 Task: Notify with email - right away.
Action: Mouse moved to (238, 79)
Screenshot: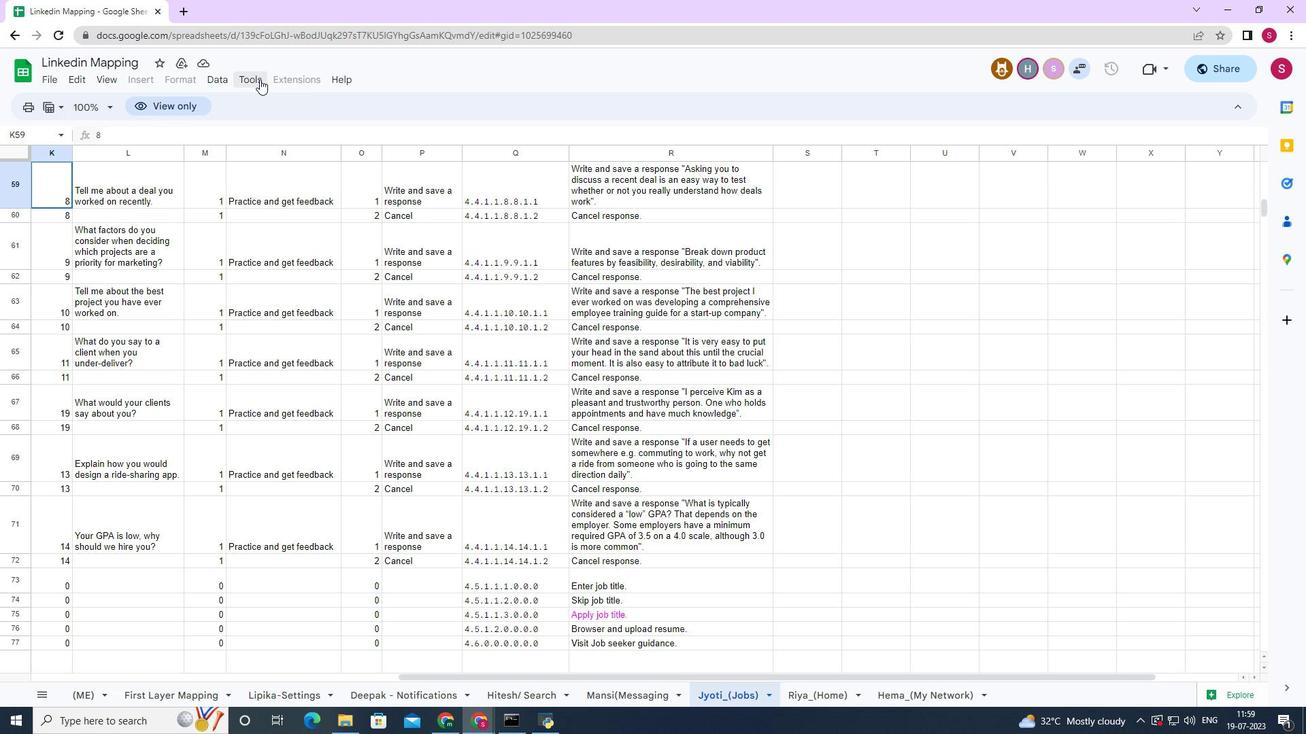 
Action: Mouse pressed left at (238, 79)
Screenshot: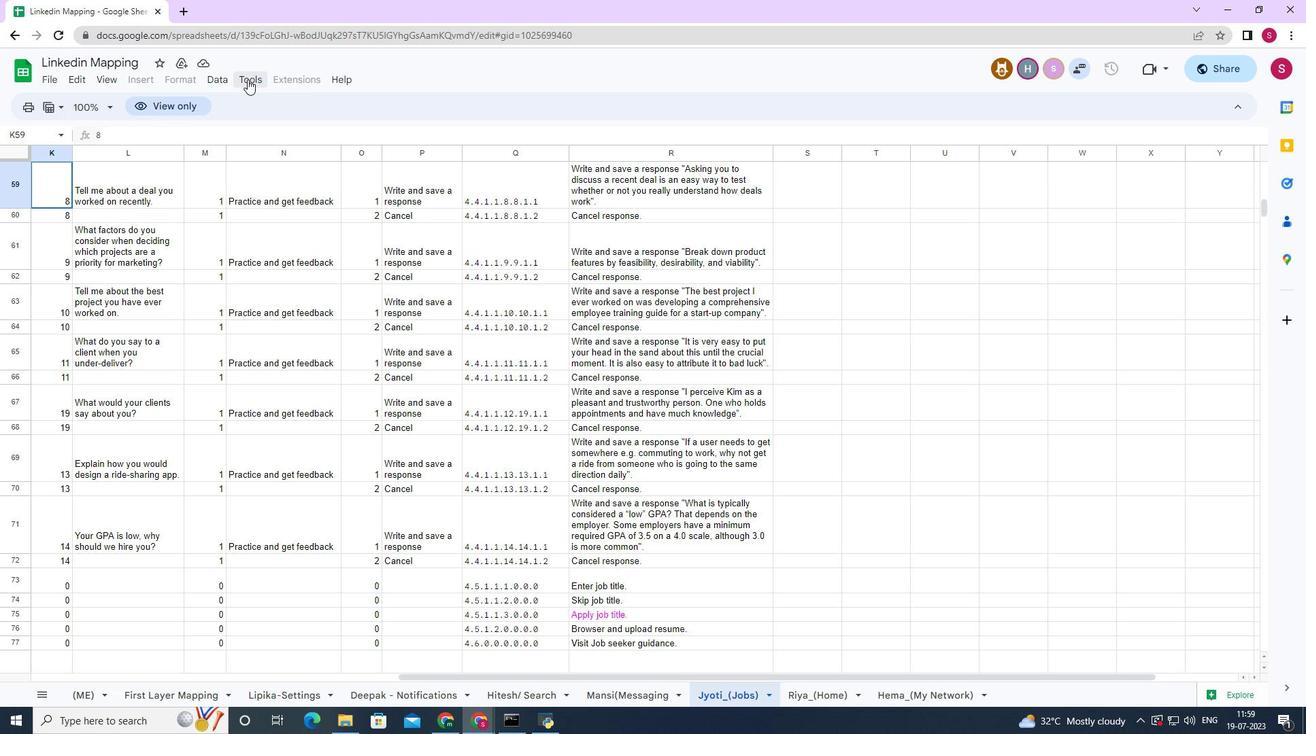 
Action: Mouse moved to (304, 159)
Screenshot: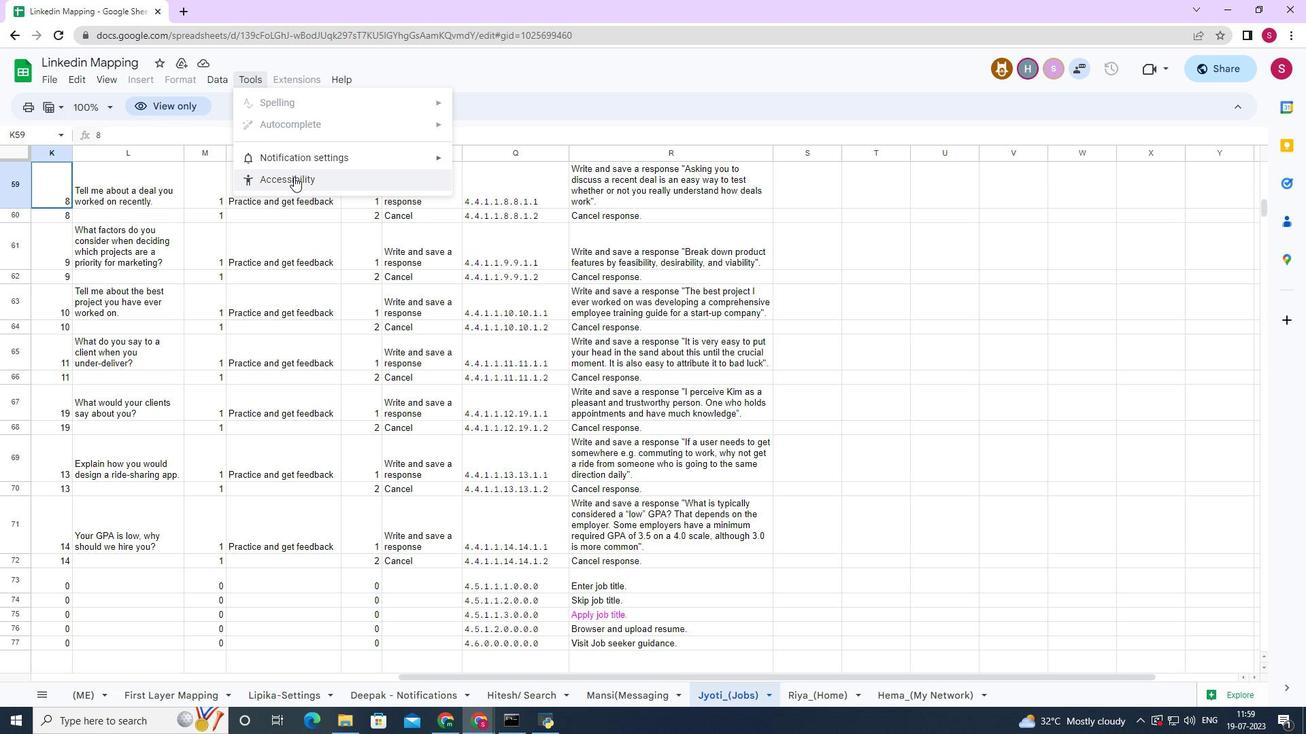 
Action: Mouse pressed left at (304, 159)
Screenshot: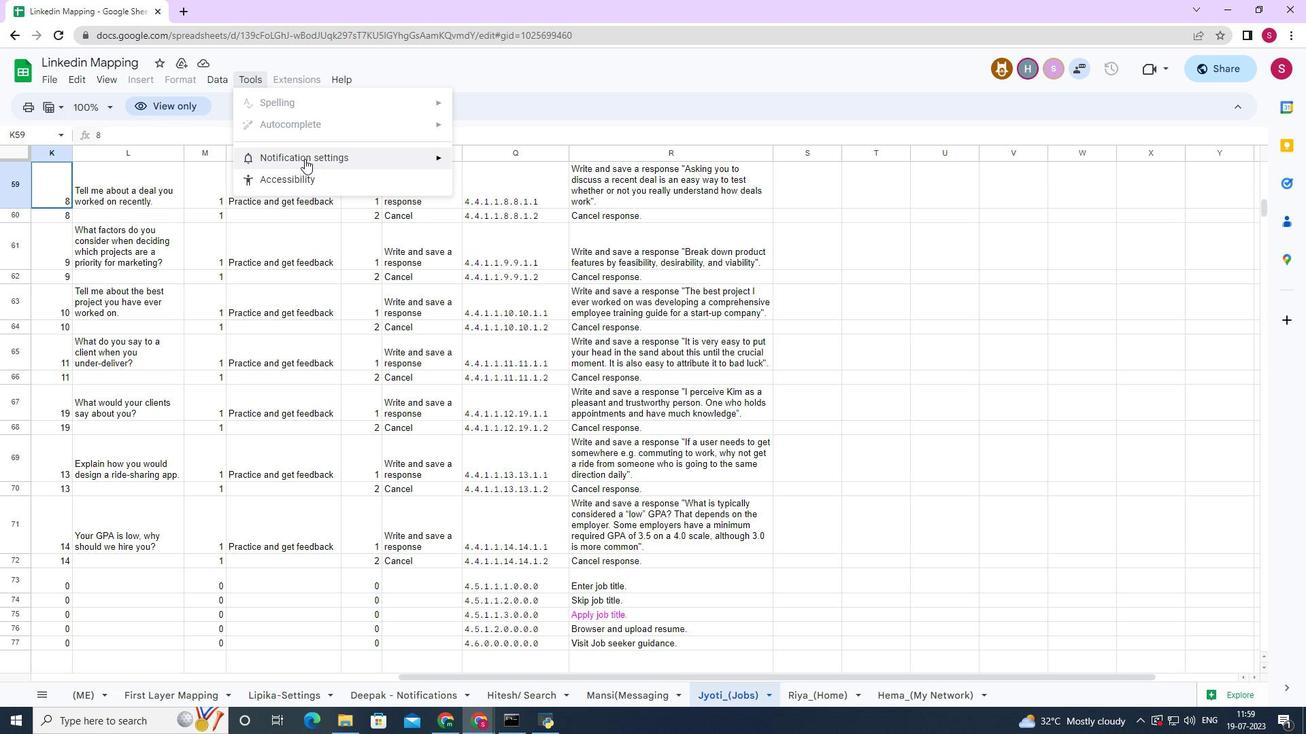 
Action: Mouse moved to (469, 168)
Screenshot: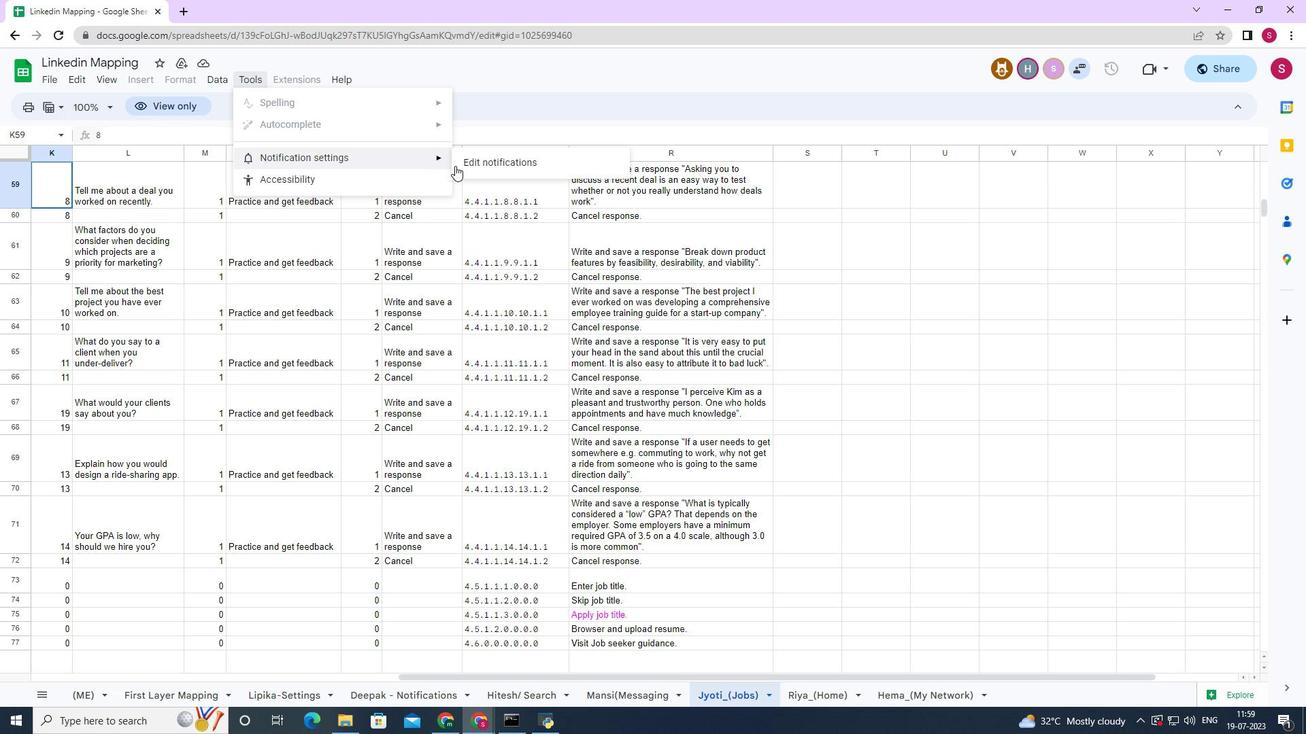 
Action: Mouse pressed left at (469, 168)
Screenshot: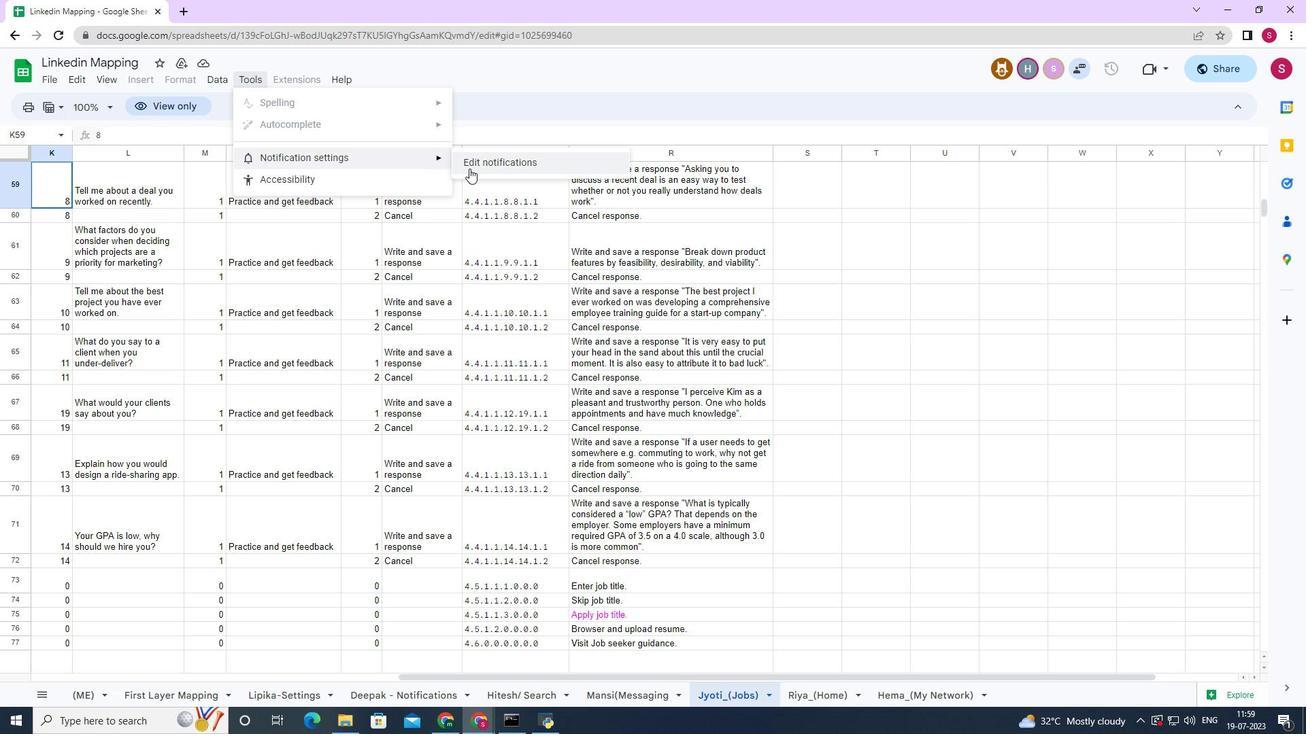 
Action: Mouse moved to (555, 412)
Screenshot: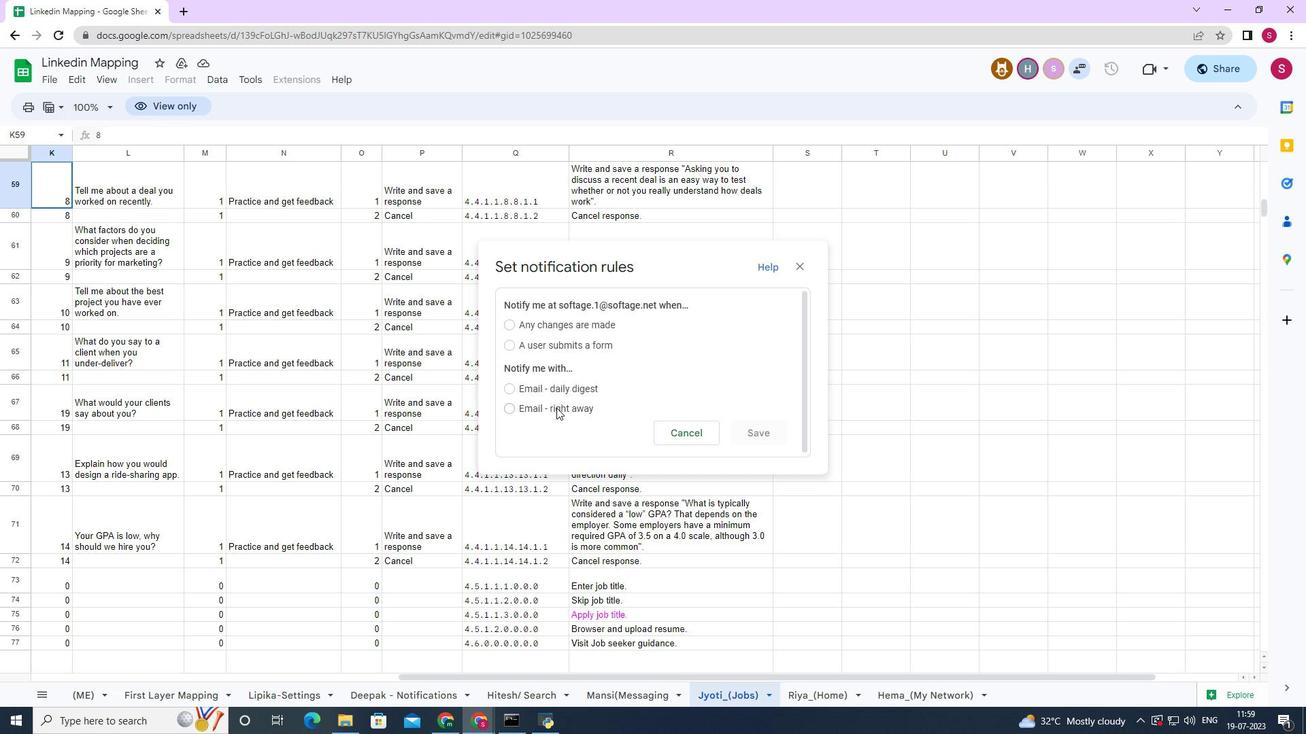 
Action: Mouse pressed left at (555, 412)
Screenshot: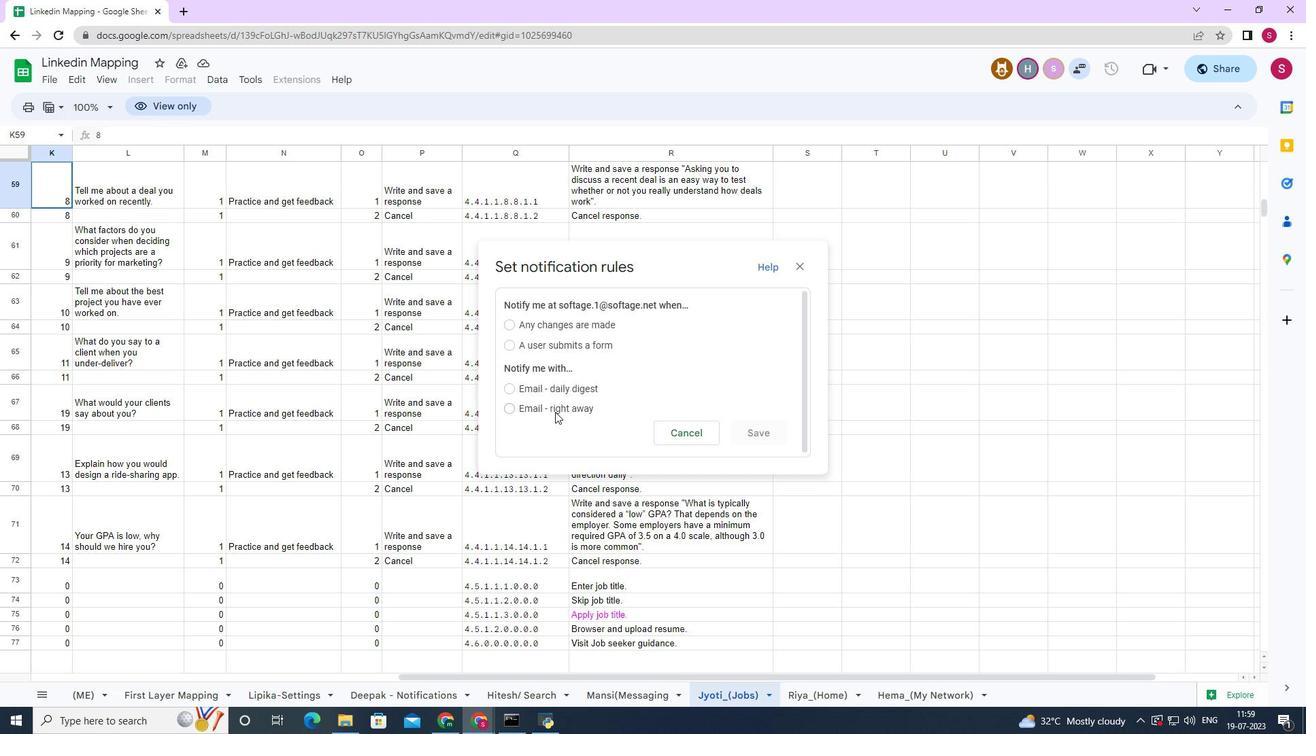 
